 Task: Check the percentage active listings of hot tub in the last 1 year.
Action: Mouse moved to (824, 186)
Screenshot: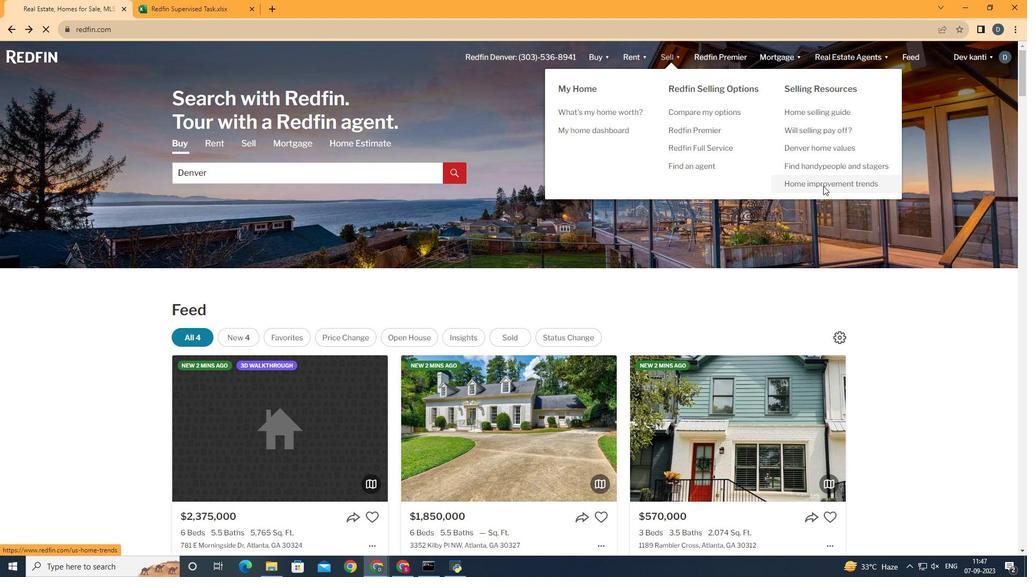 
Action: Mouse pressed left at (824, 186)
Screenshot: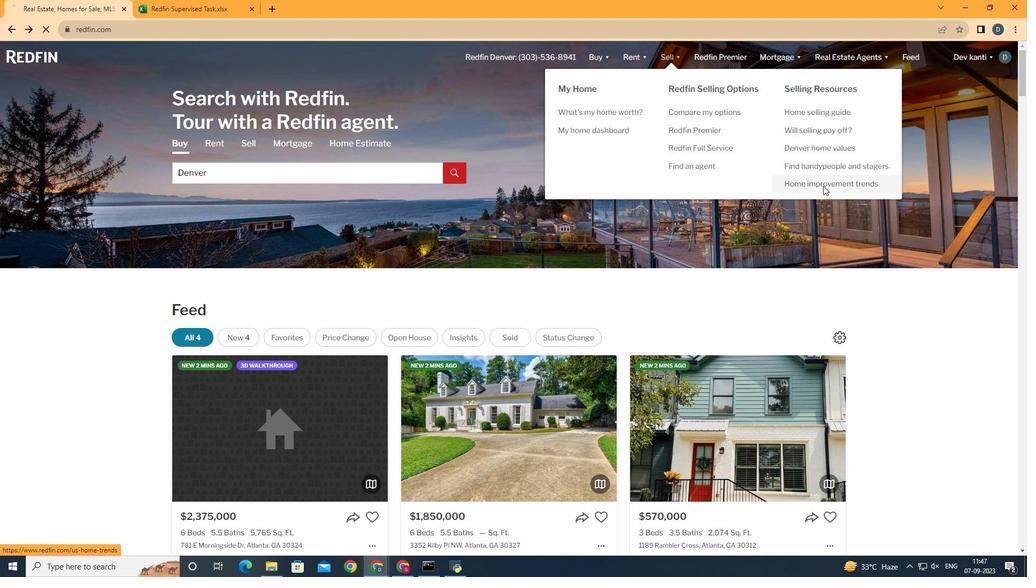 
Action: Mouse moved to (262, 217)
Screenshot: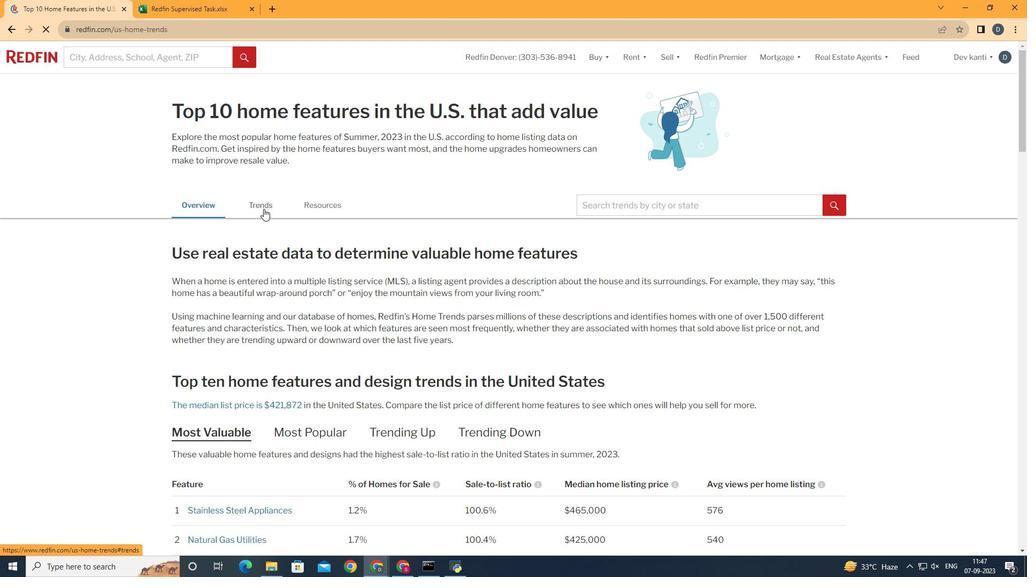 
Action: Mouse pressed left at (262, 217)
Screenshot: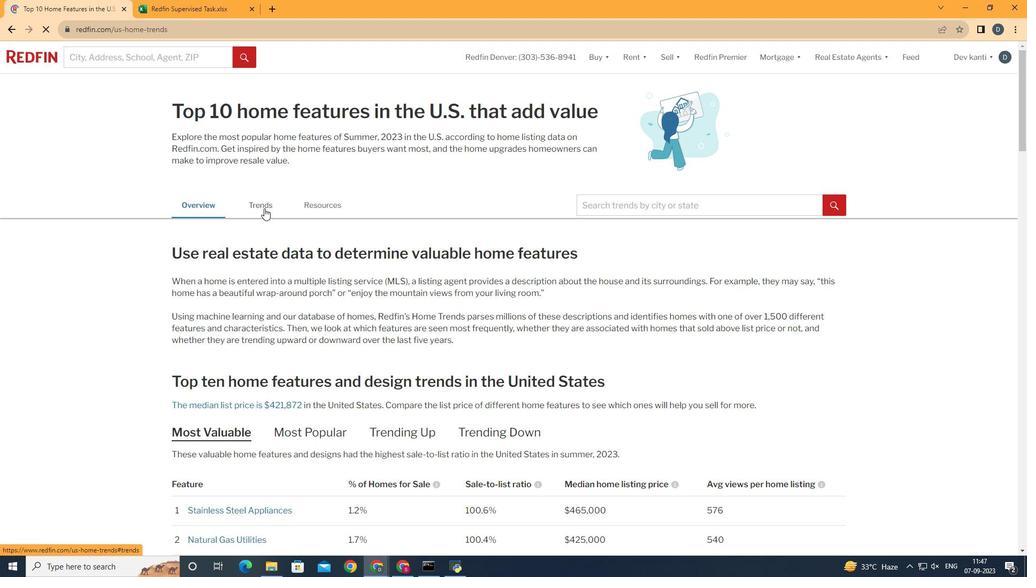 
Action: Mouse moved to (264, 208)
Screenshot: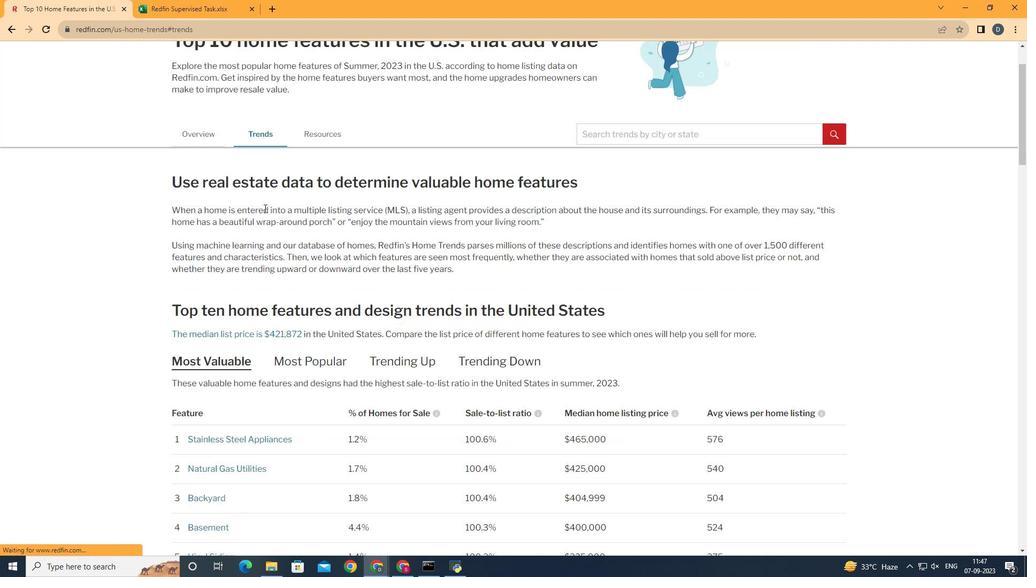 
Action: Mouse pressed left at (264, 208)
Screenshot: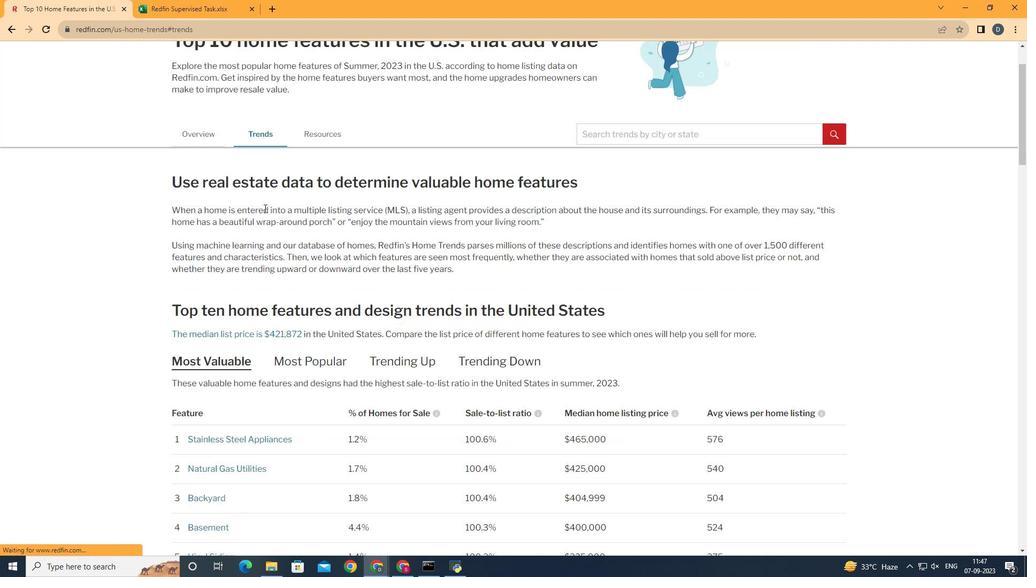 
Action: Mouse moved to (511, 237)
Screenshot: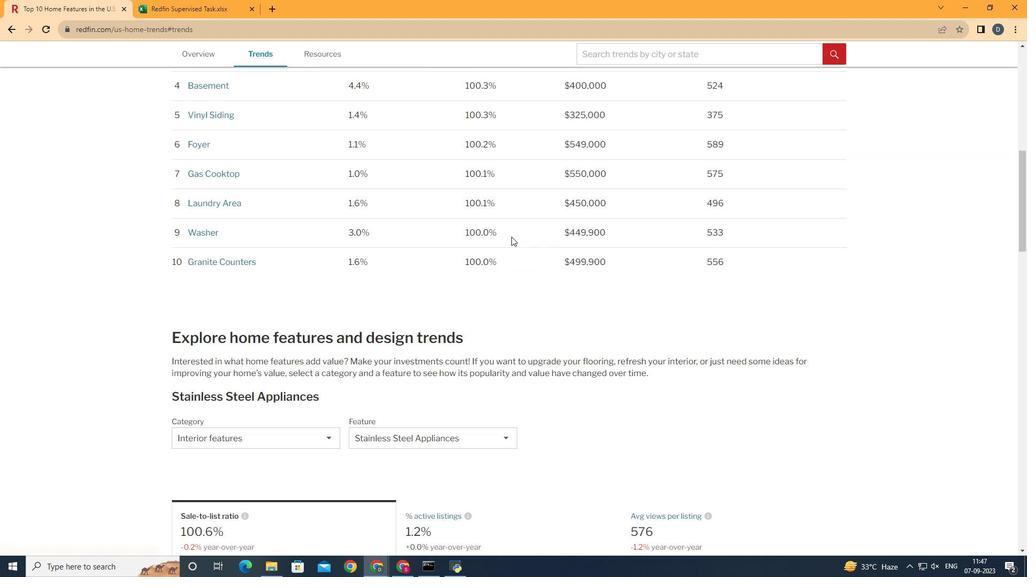
Action: Mouse scrolled (511, 236) with delta (0, 0)
Screenshot: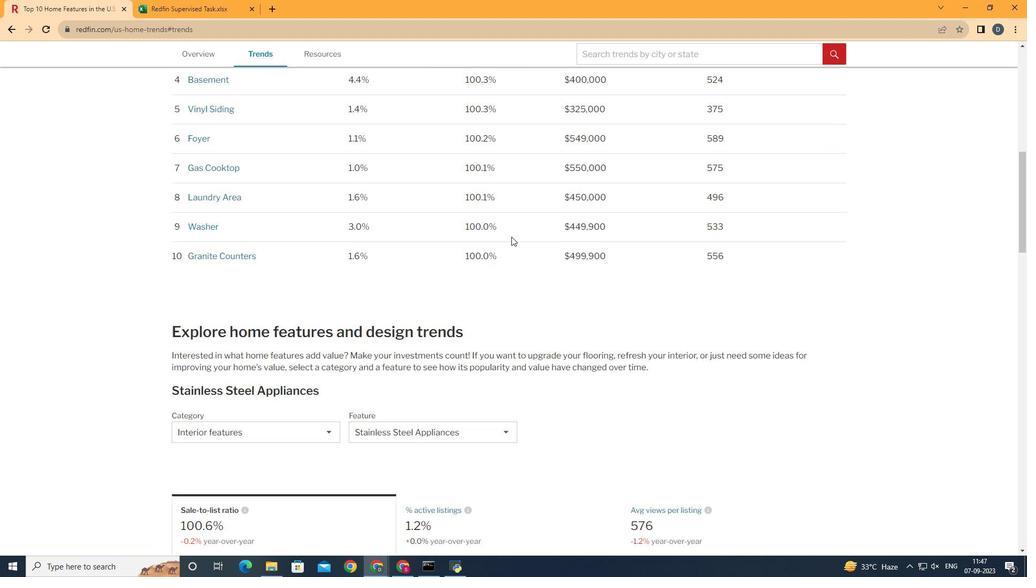 
Action: Mouse scrolled (511, 236) with delta (0, 0)
Screenshot: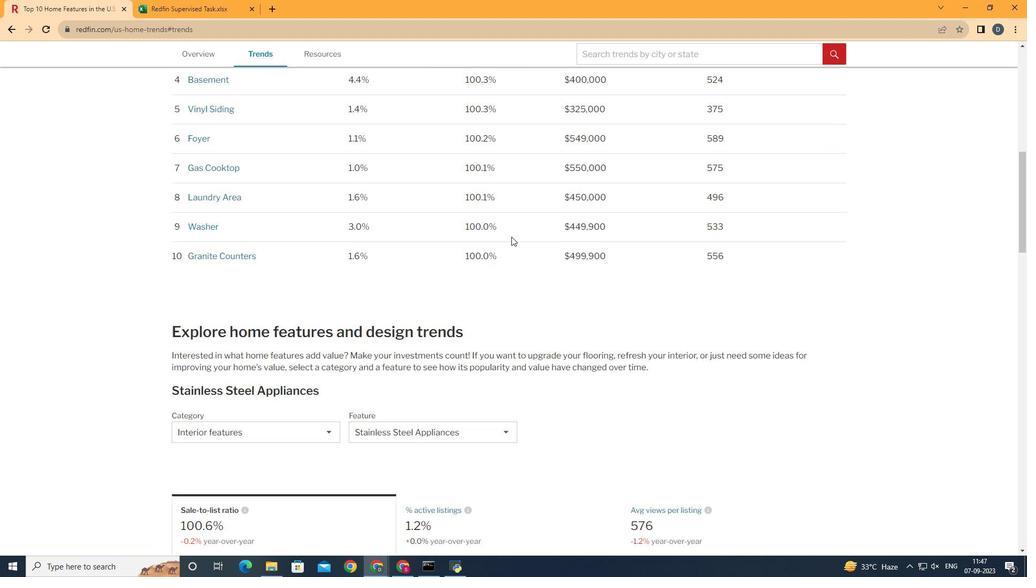 
Action: Mouse scrolled (511, 236) with delta (0, 0)
Screenshot: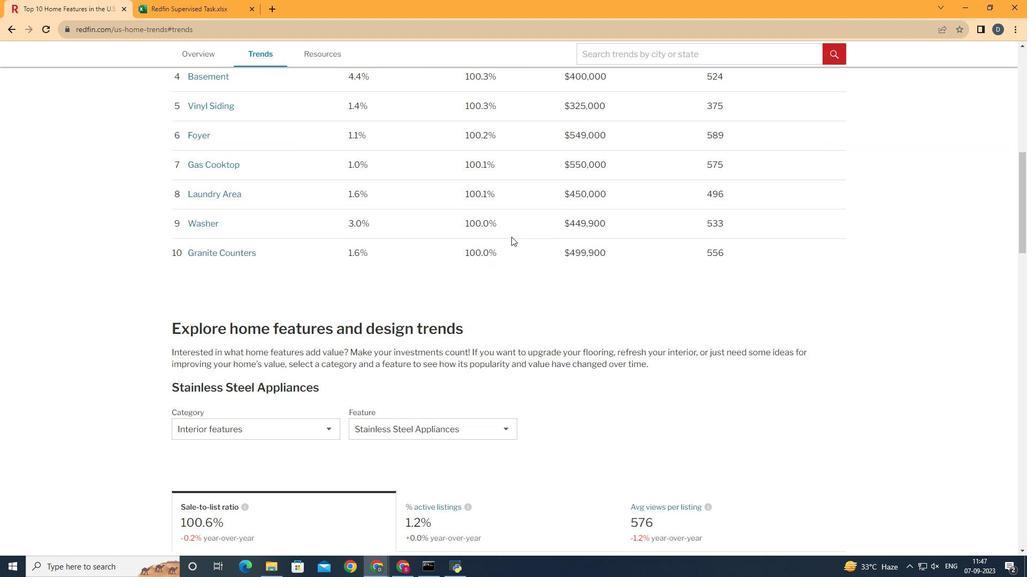 
Action: Mouse scrolled (511, 236) with delta (0, 0)
Screenshot: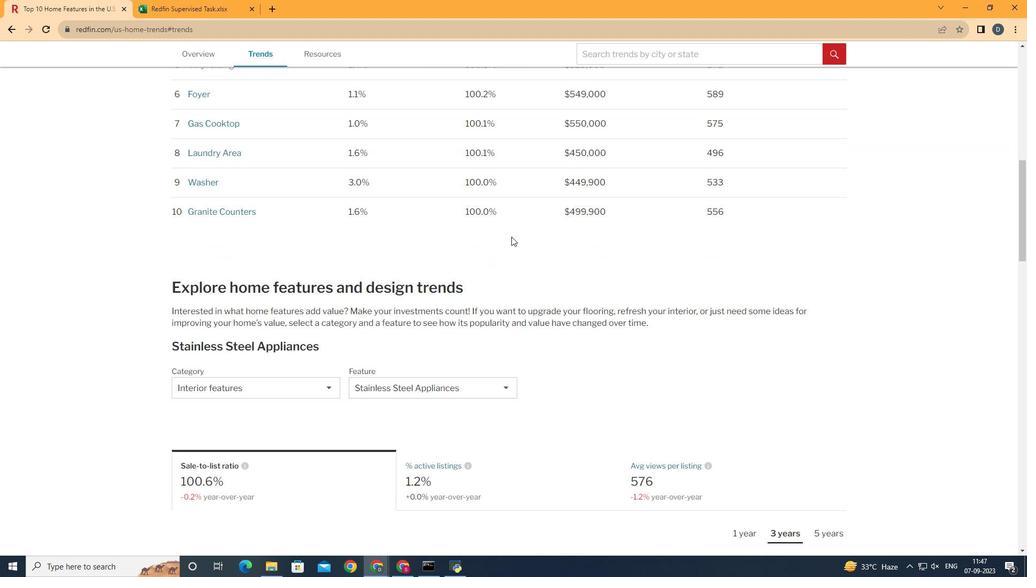 
Action: Mouse scrolled (511, 236) with delta (0, 0)
Screenshot: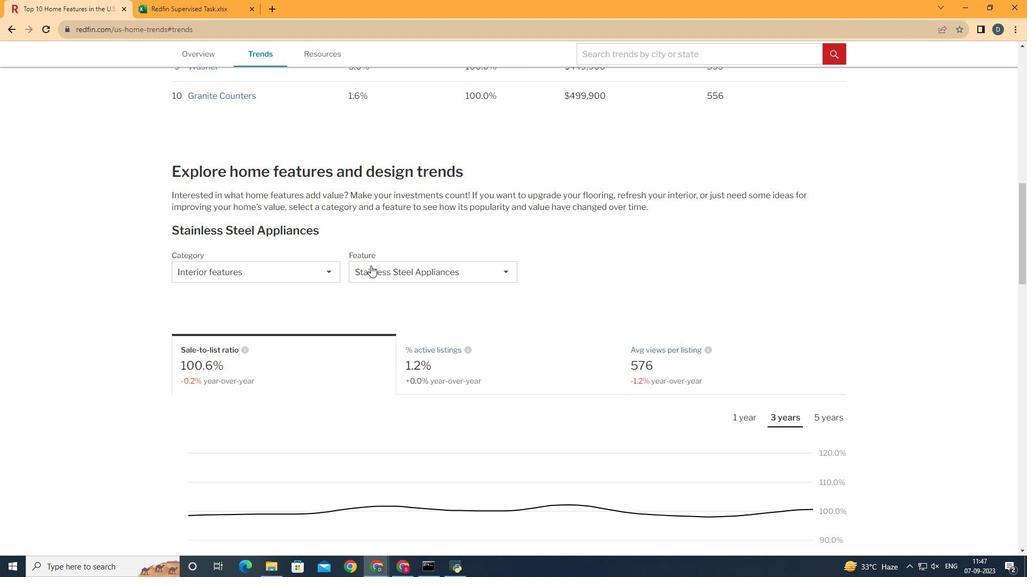 
Action: Mouse scrolled (511, 236) with delta (0, 0)
Screenshot: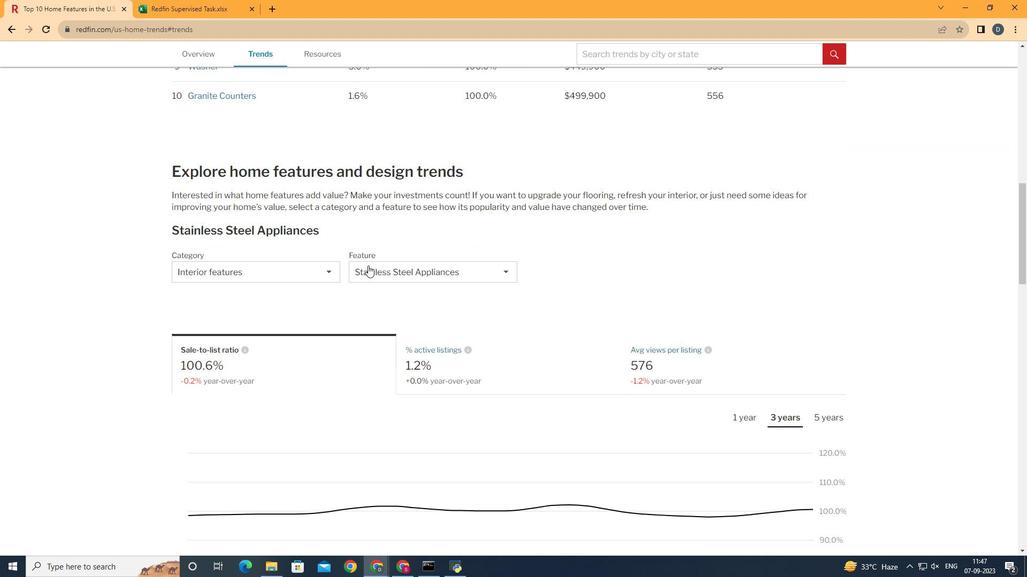 
Action: Mouse scrolled (511, 236) with delta (0, 0)
Screenshot: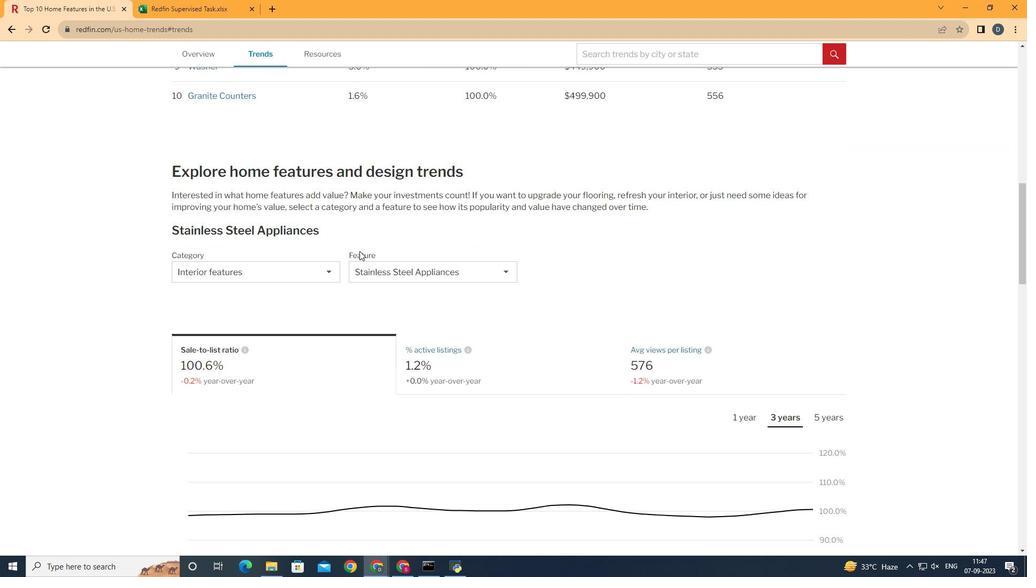
Action: Mouse moved to (338, 273)
Screenshot: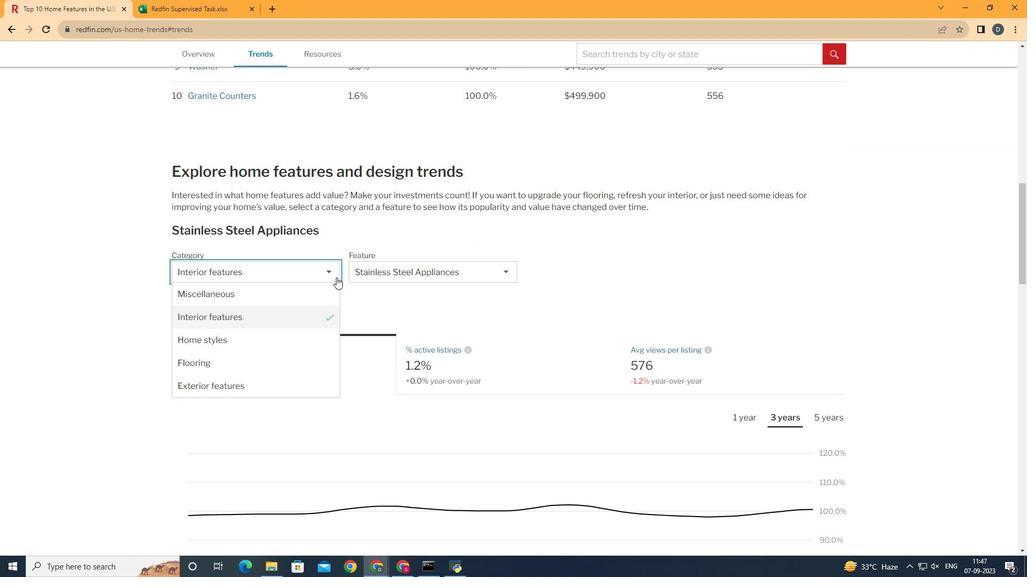 
Action: Mouse pressed left at (338, 273)
Screenshot: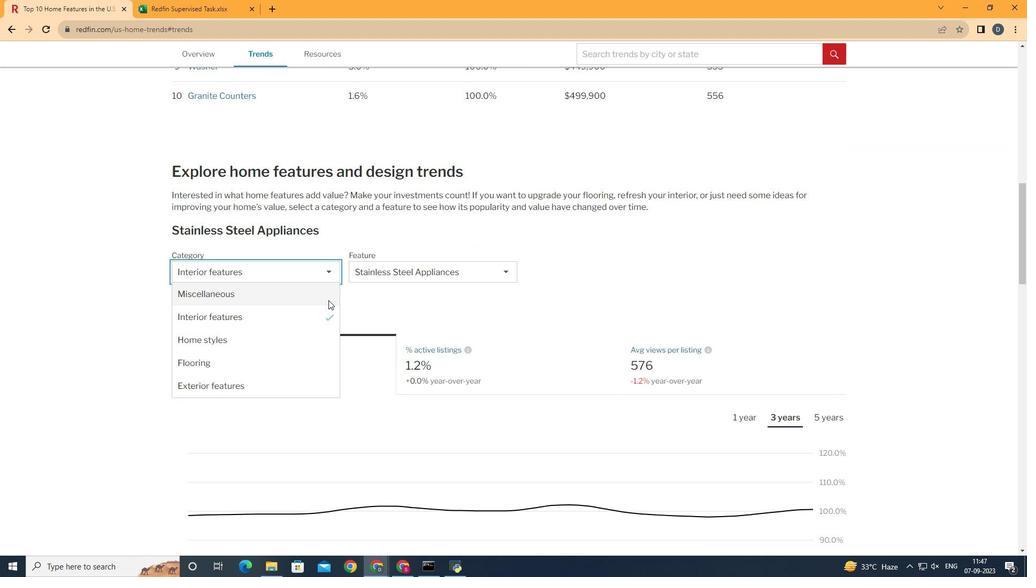 
Action: Mouse moved to (326, 301)
Screenshot: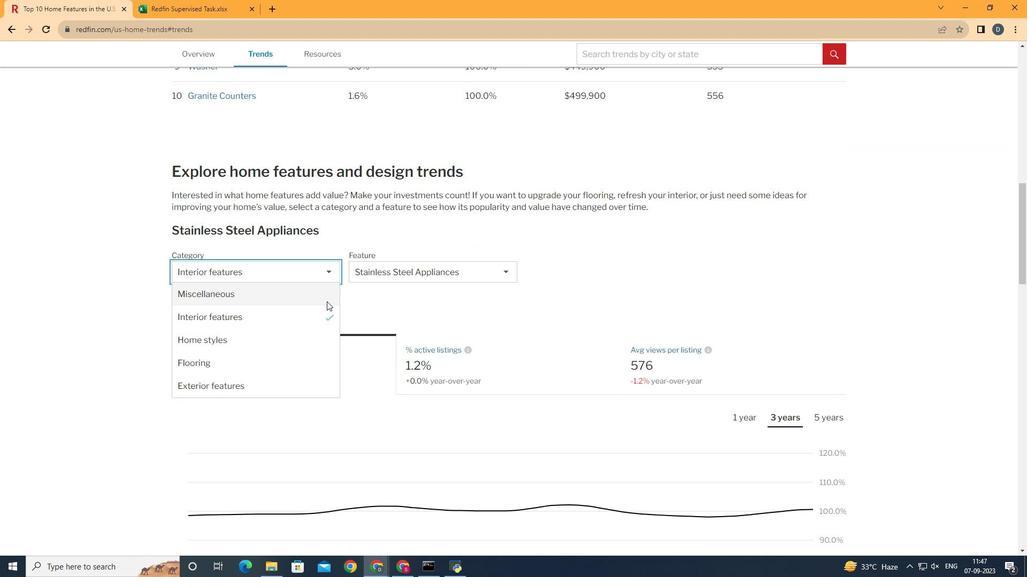 
Action: Mouse pressed left at (326, 301)
Screenshot: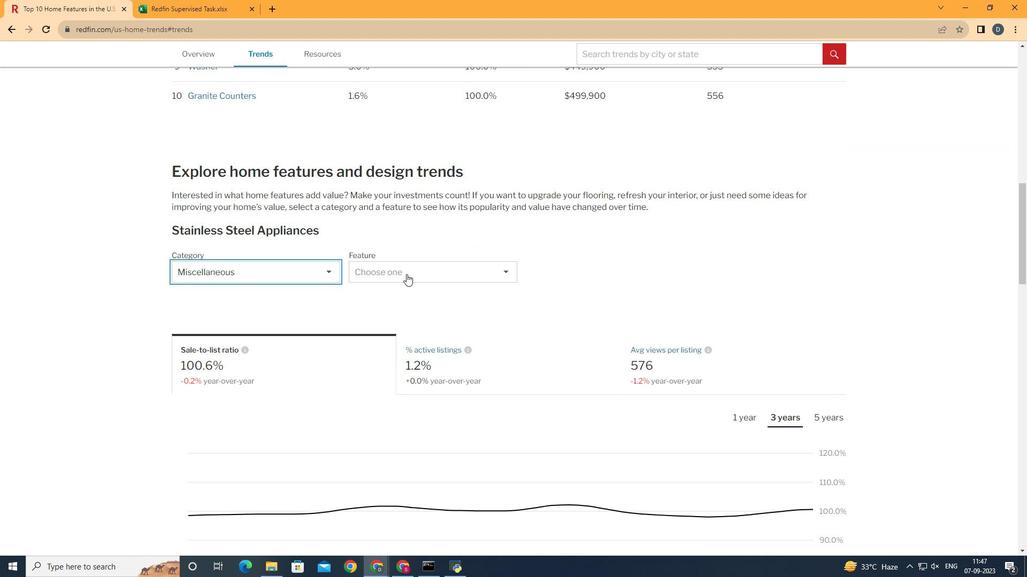 
Action: Mouse moved to (406, 274)
Screenshot: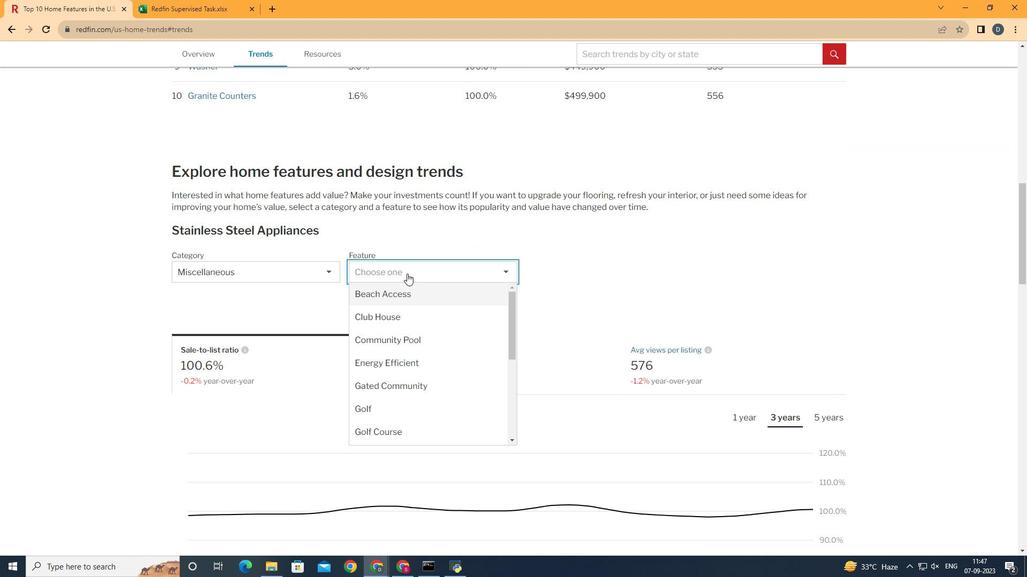 
Action: Mouse pressed left at (406, 274)
Screenshot: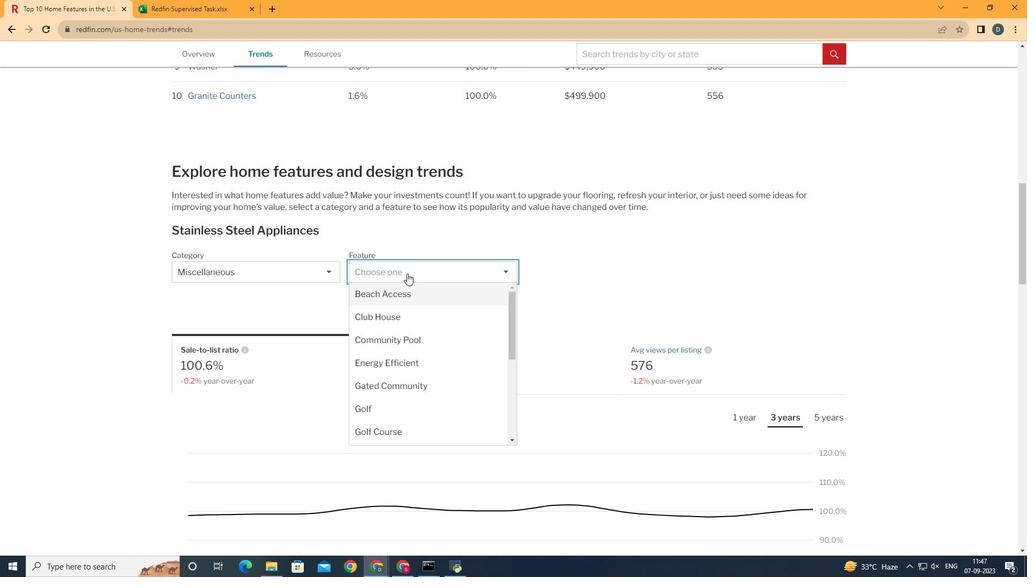 
Action: Mouse moved to (443, 334)
Screenshot: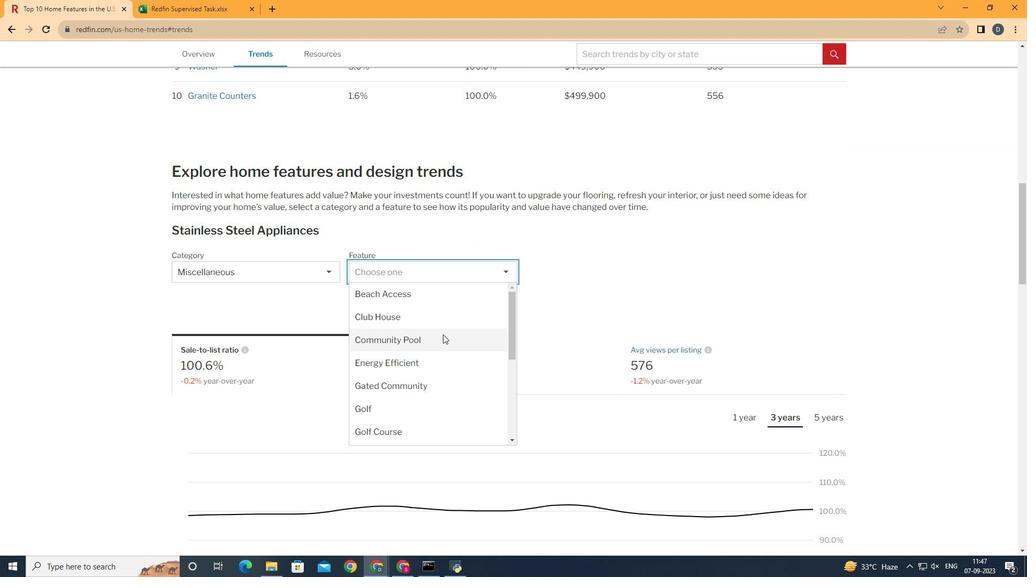 
Action: Mouse scrolled (443, 334) with delta (0, 0)
Screenshot: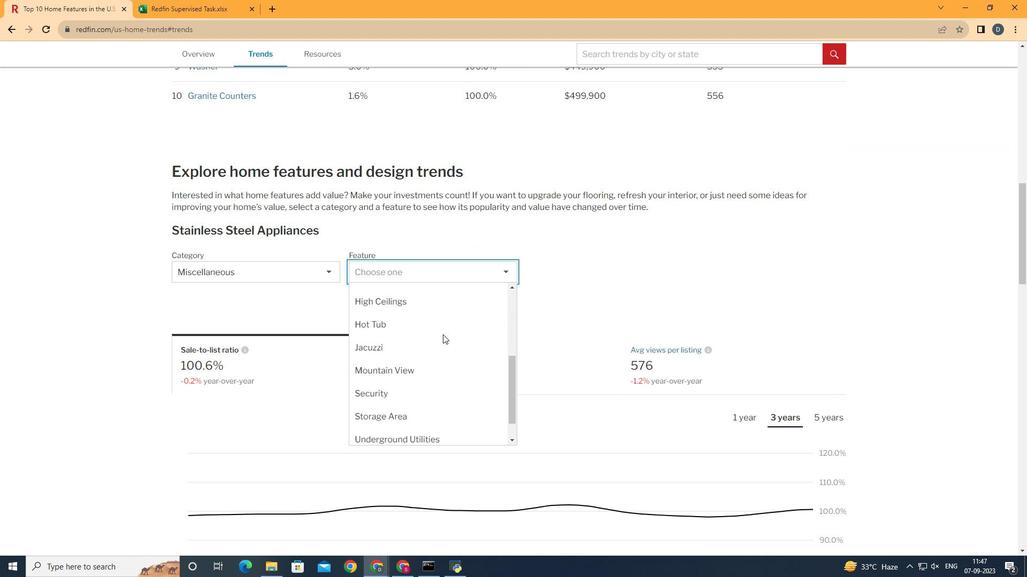 
Action: Mouse scrolled (443, 334) with delta (0, 0)
Screenshot: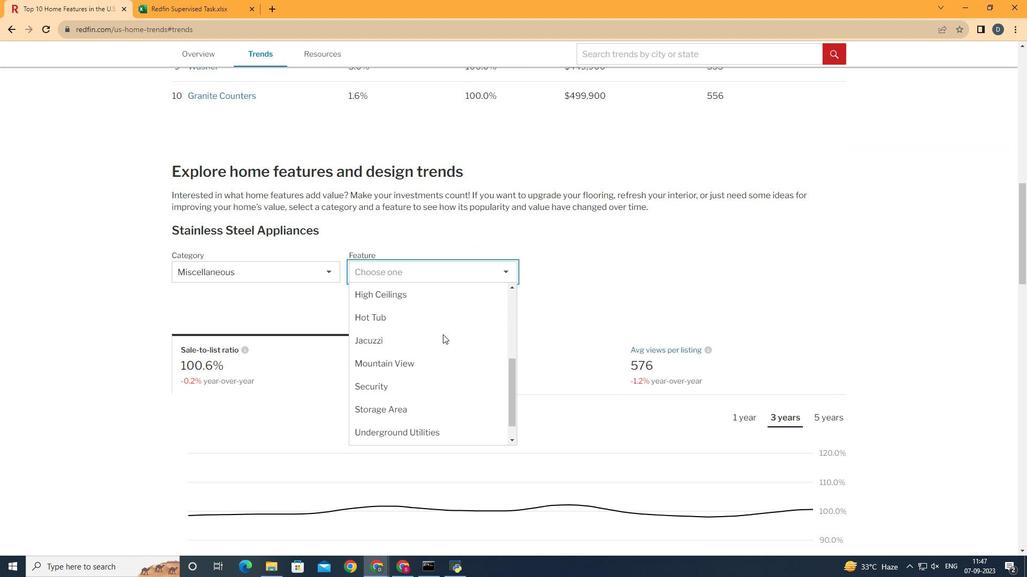 
Action: Mouse scrolled (443, 334) with delta (0, 0)
Screenshot: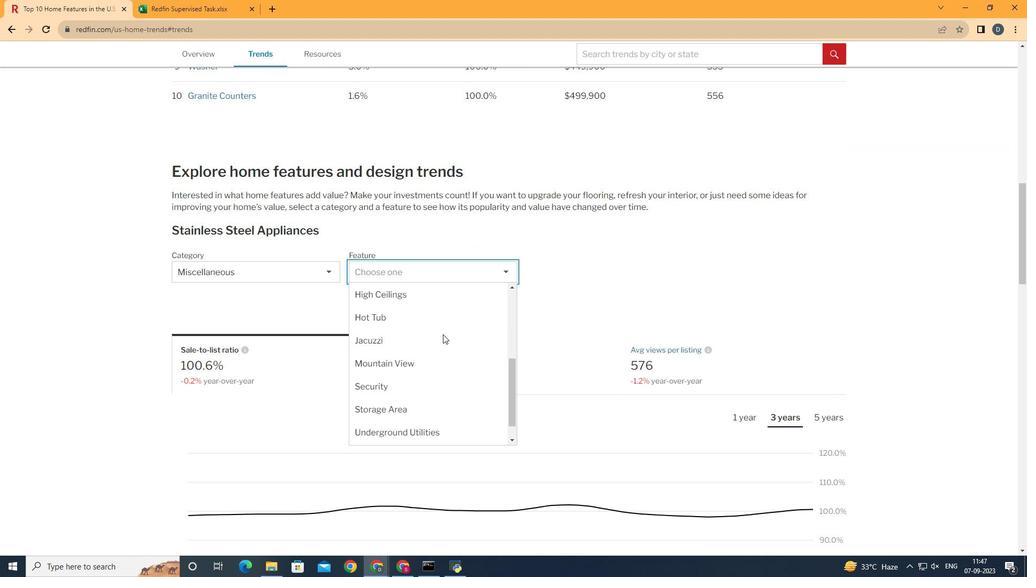 
Action: Mouse moved to (447, 325)
Screenshot: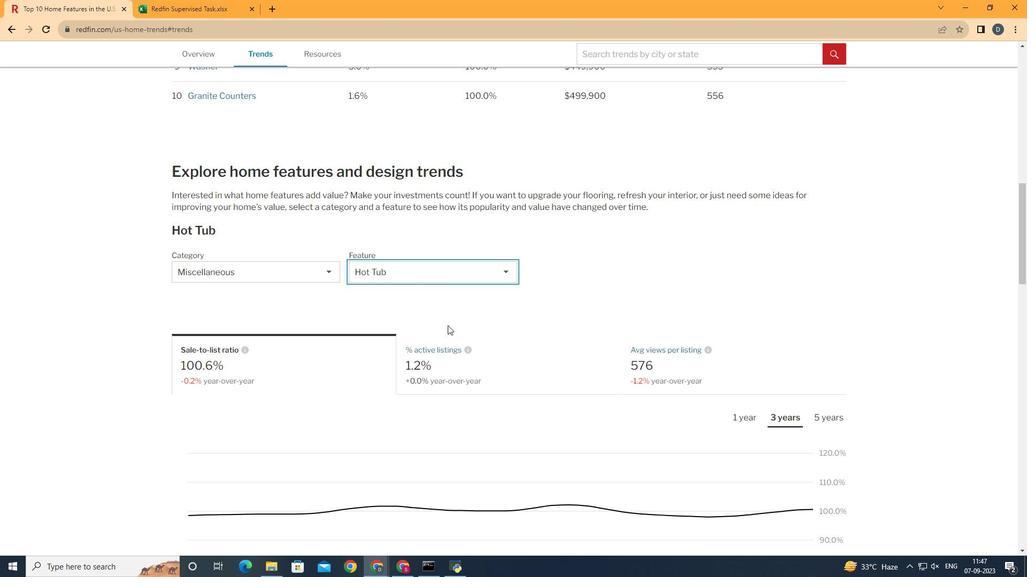 
Action: Mouse pressed left at (447, 325)
Screenshot: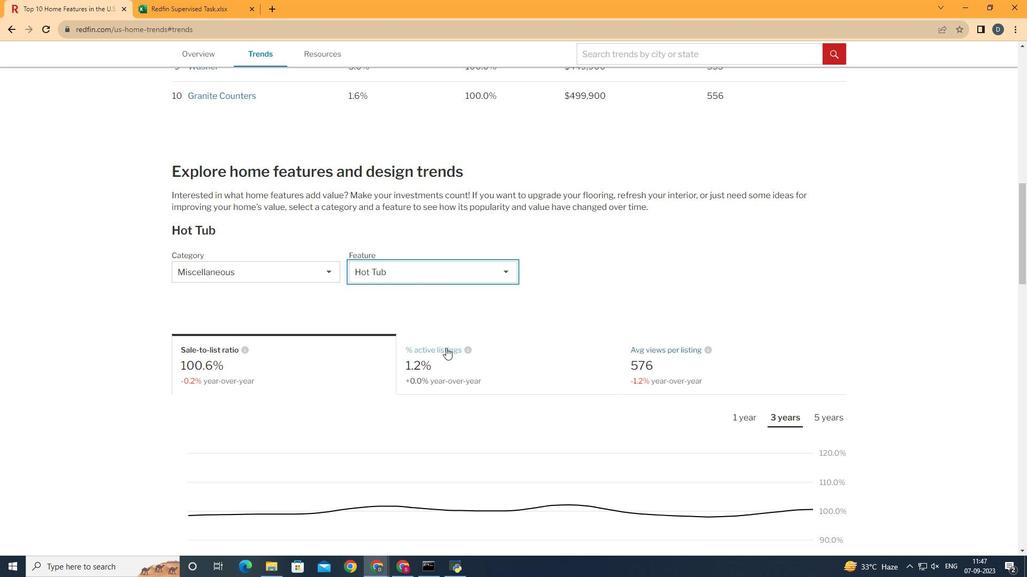 
Action: Mouse moved to (509, 365)
Screenshot: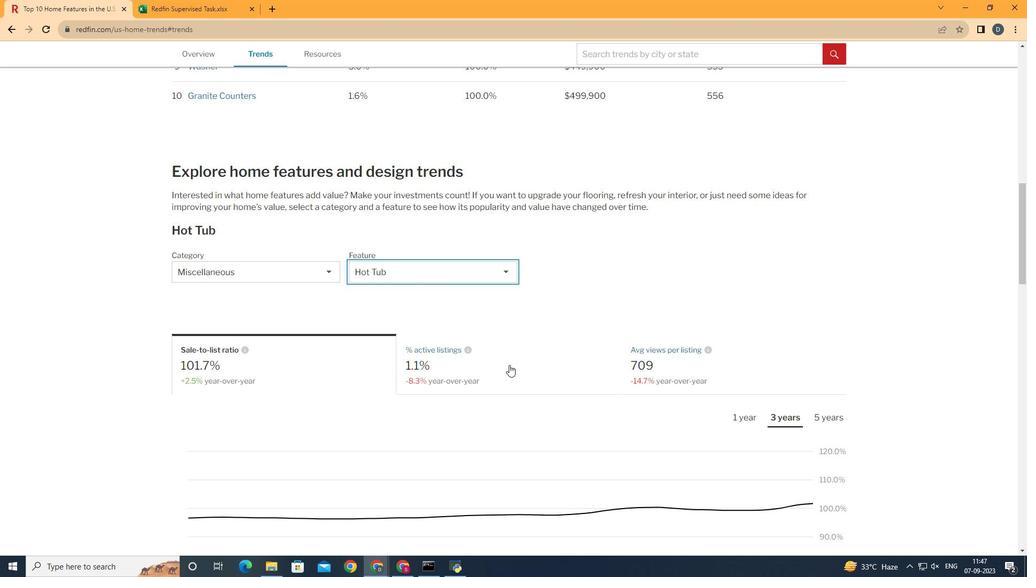 
Action: Mouse pressed left at (509, 365)
Screenshot: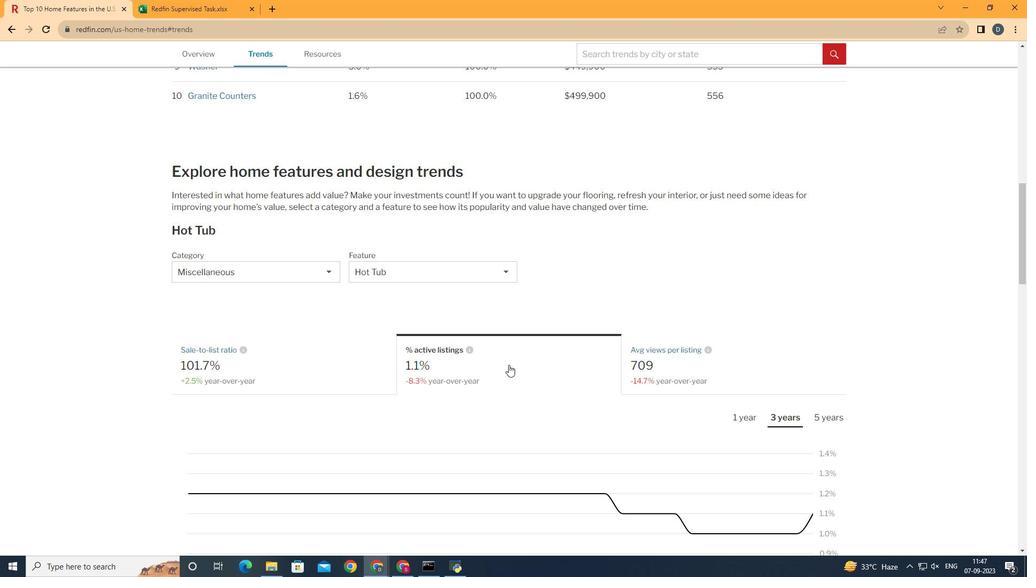 
Action: Mouse moved to (577, 377)
Screenshot: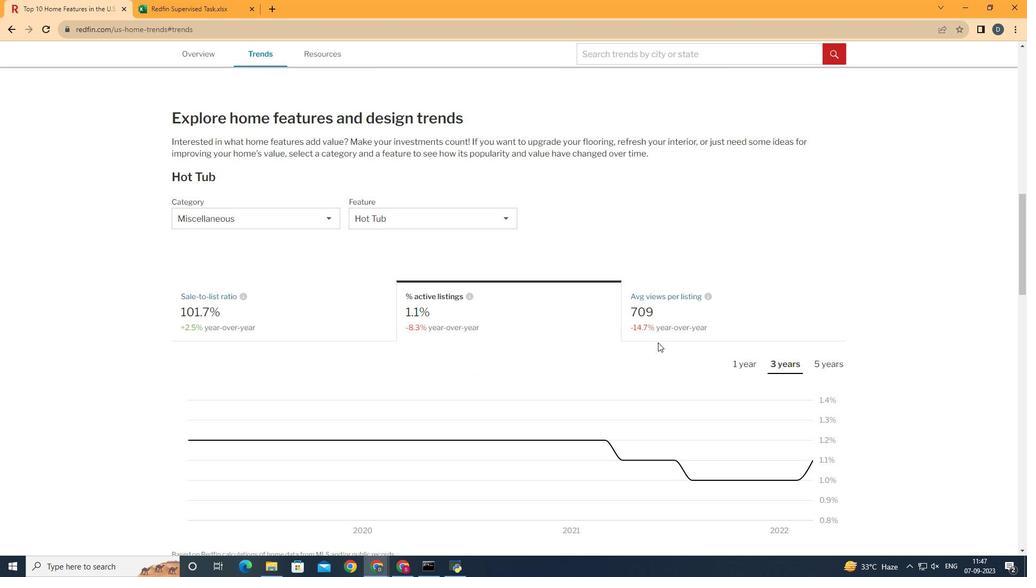 
Action: Mouse scrolled (577, 377) with delta (0, 0)
Screenshot: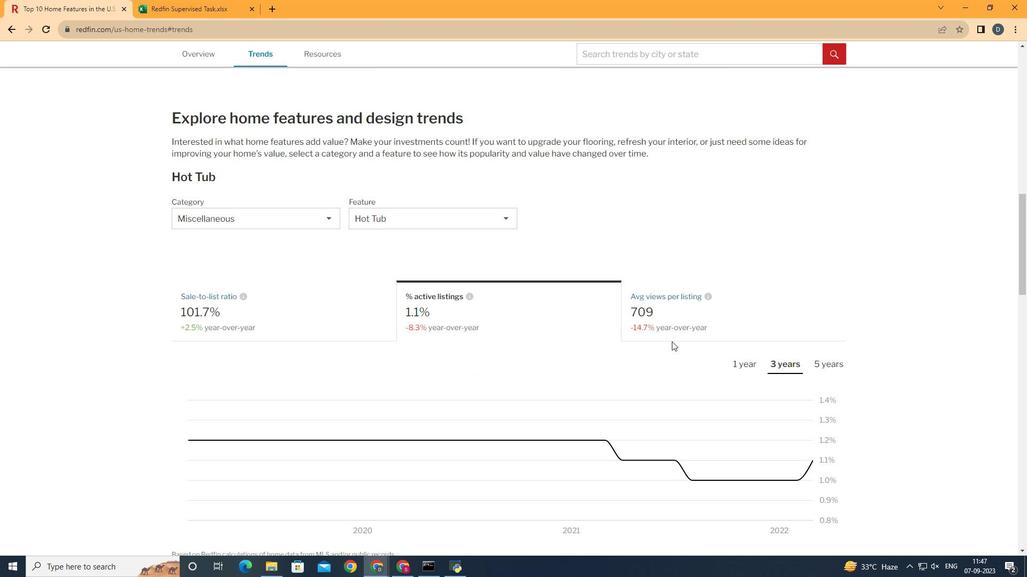 
Action: Mouse moved to (728, 364)
Screenshot: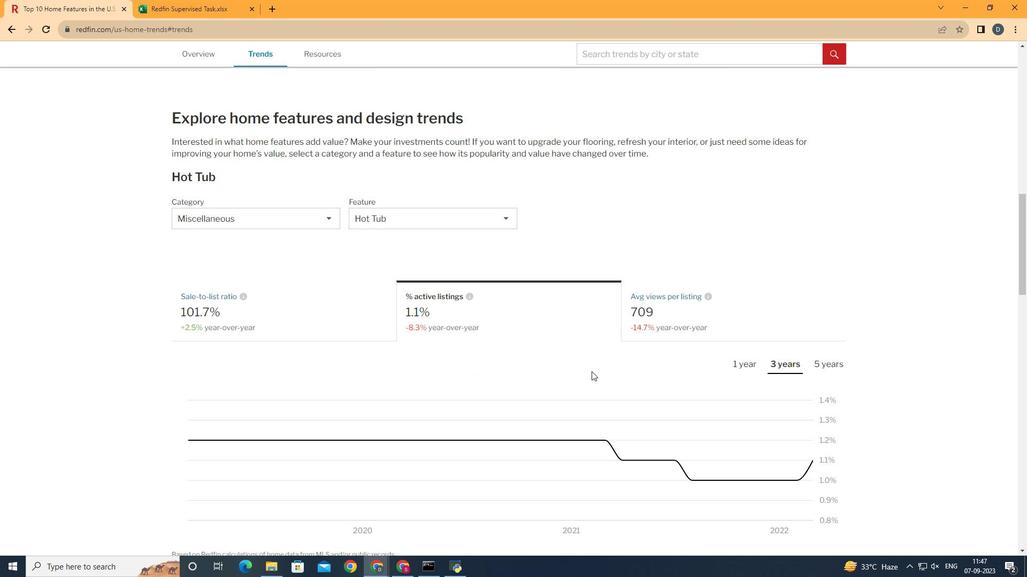
Action: Mouse pressed left at (728, 364)
Screenshot: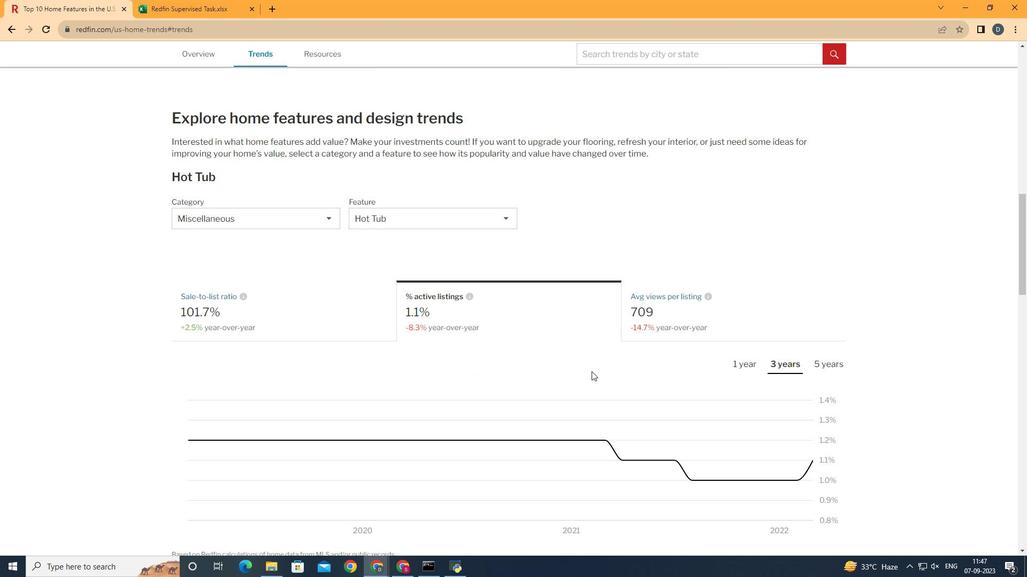 
Action: Mouse moved to (735, 361)
Screenshot: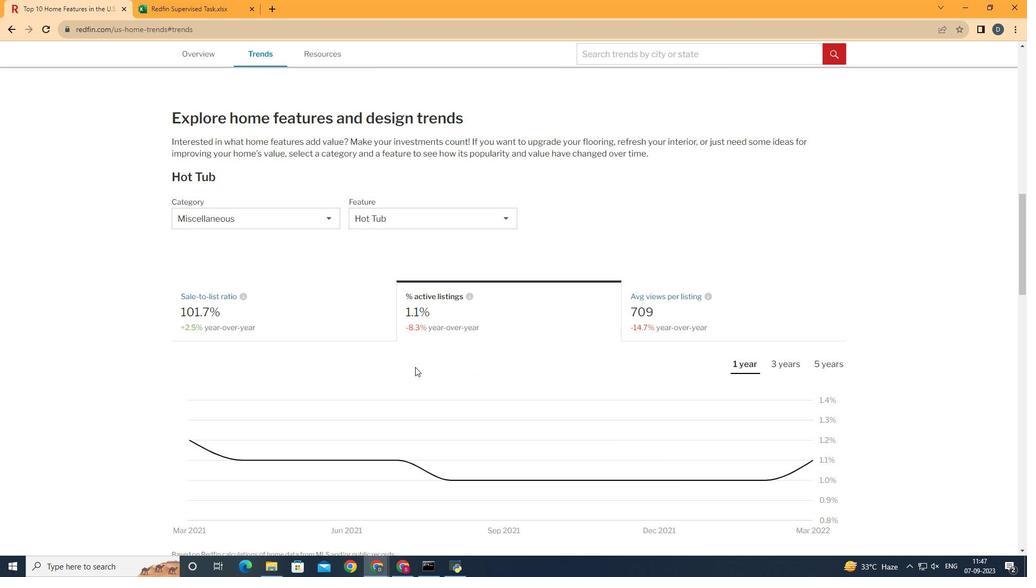 
Action: Mouse pressed left at (735, 361)
Screenshot: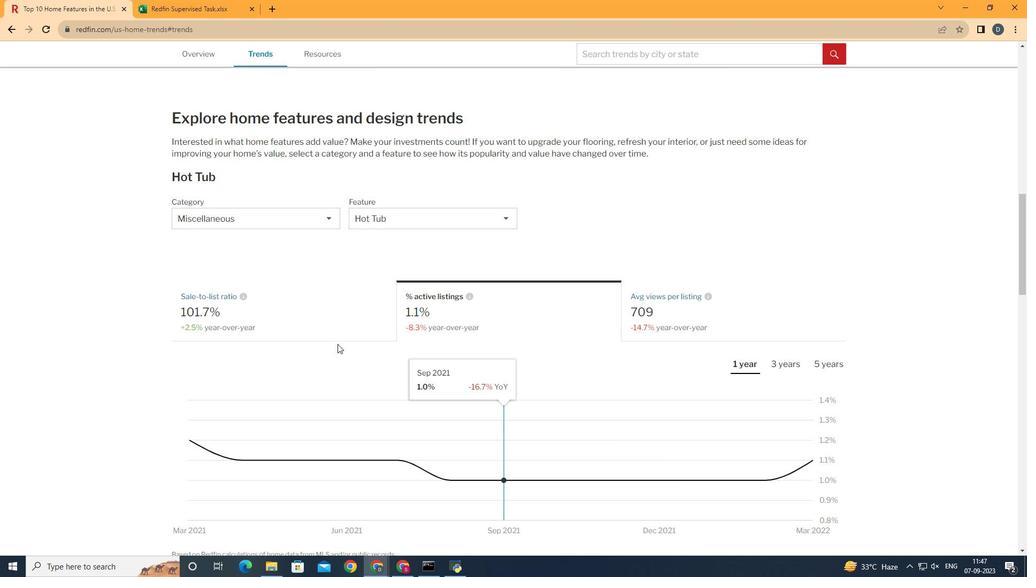 
Action: Mouse moved to (328, 341)
Screenshot: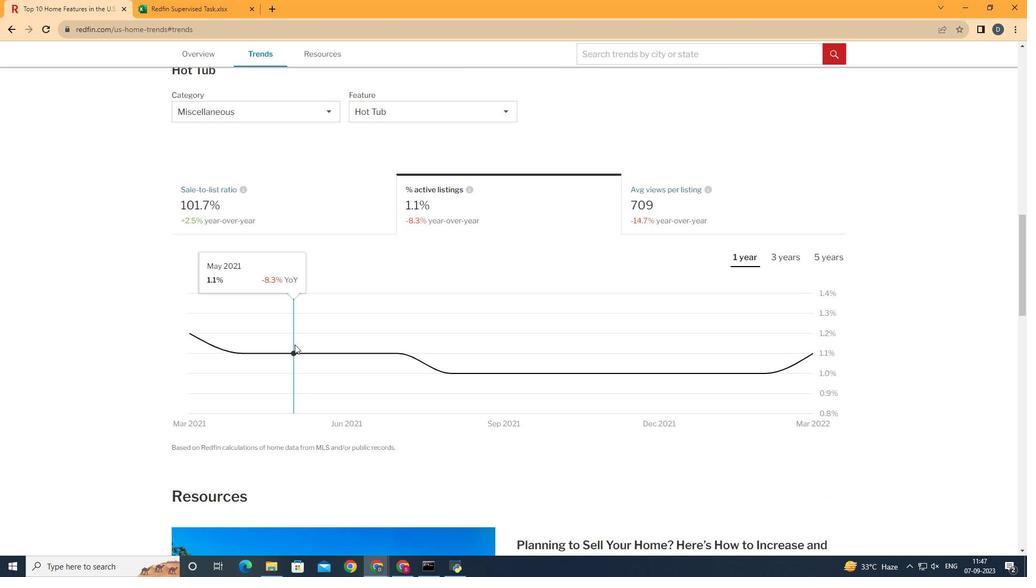 
Action: Mouse scrolled (328, 340) with delta (0, 0)
Screenshot: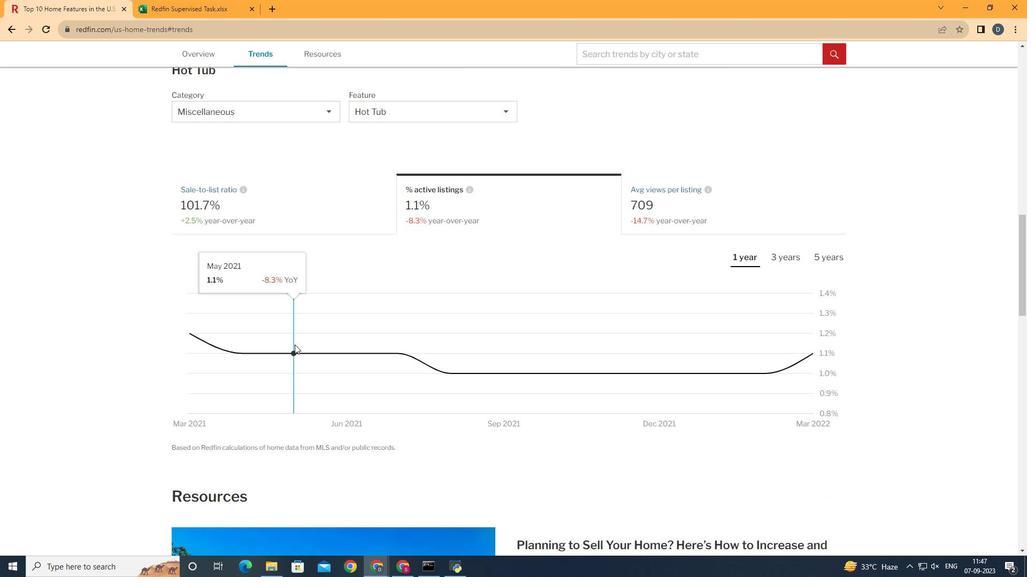 
Action: Mouse scrolled (328, 340) with delta (0, 0)
Screenshot: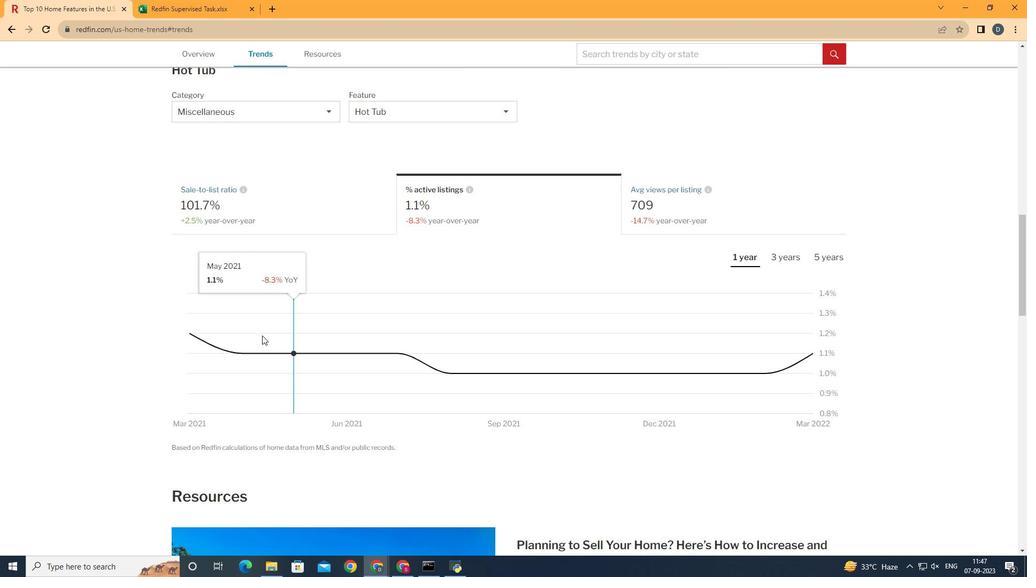 
Action: Mouse moved to (816, 348)
Screenshot: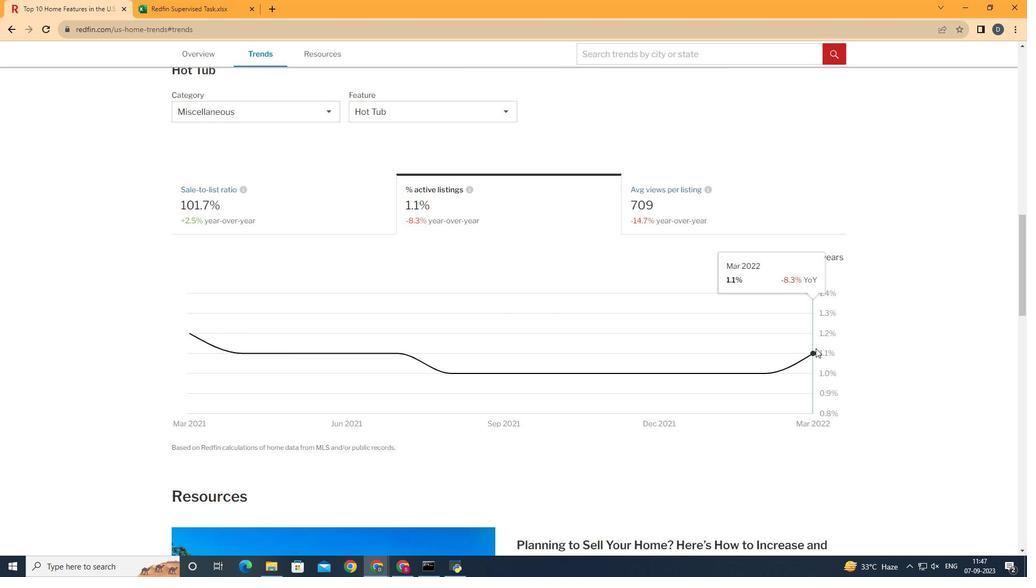 
